 Task: Add Applegate Organic Sliced Smoked Turkey Breast to the cart.
Action: Mouse moved to (23, 79)
Screenshot: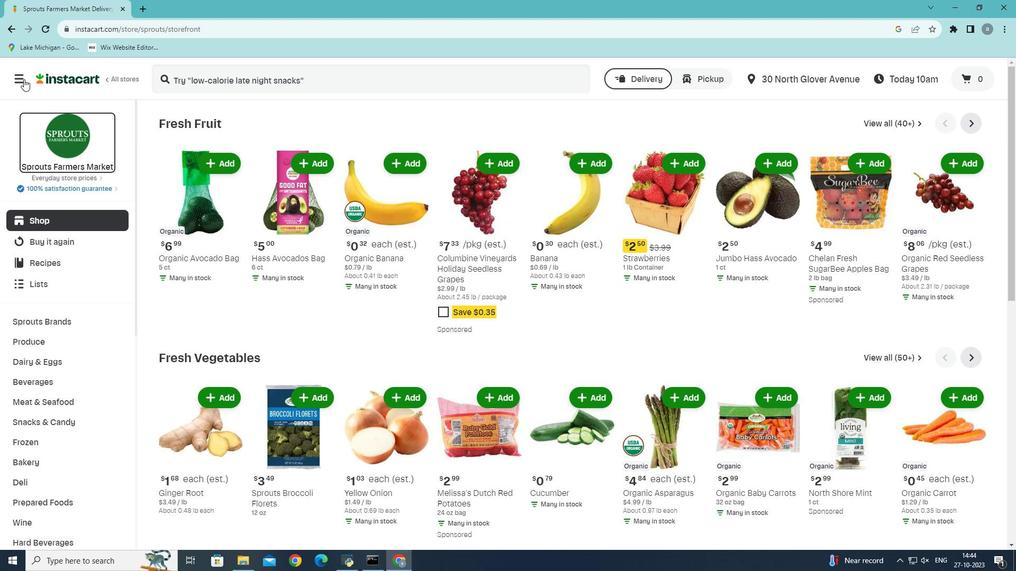 
Action: Mouse pressed left at (23, 79)
Screenshot: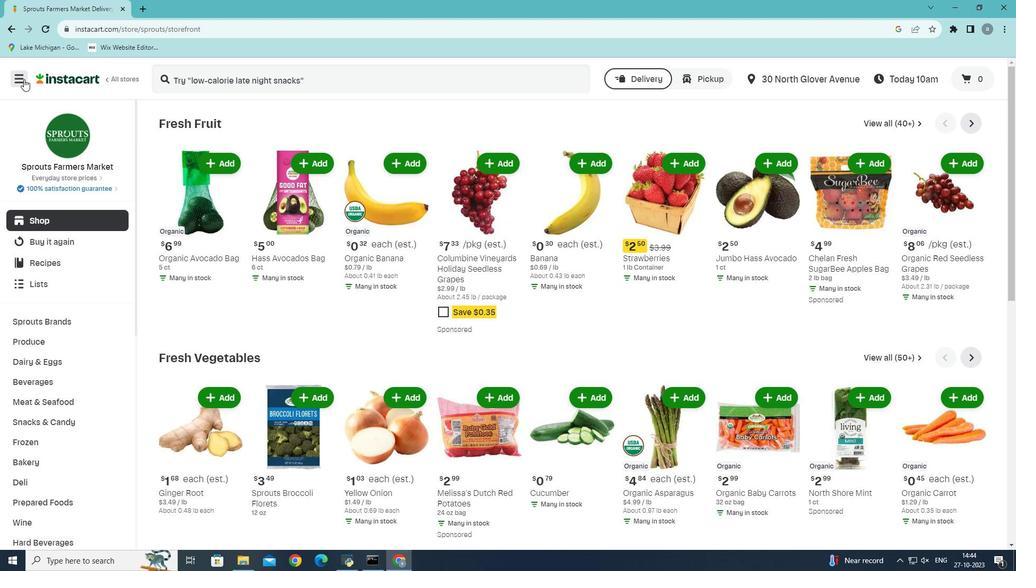 
Action: Mouse moved to (57, 309)
Screenshot: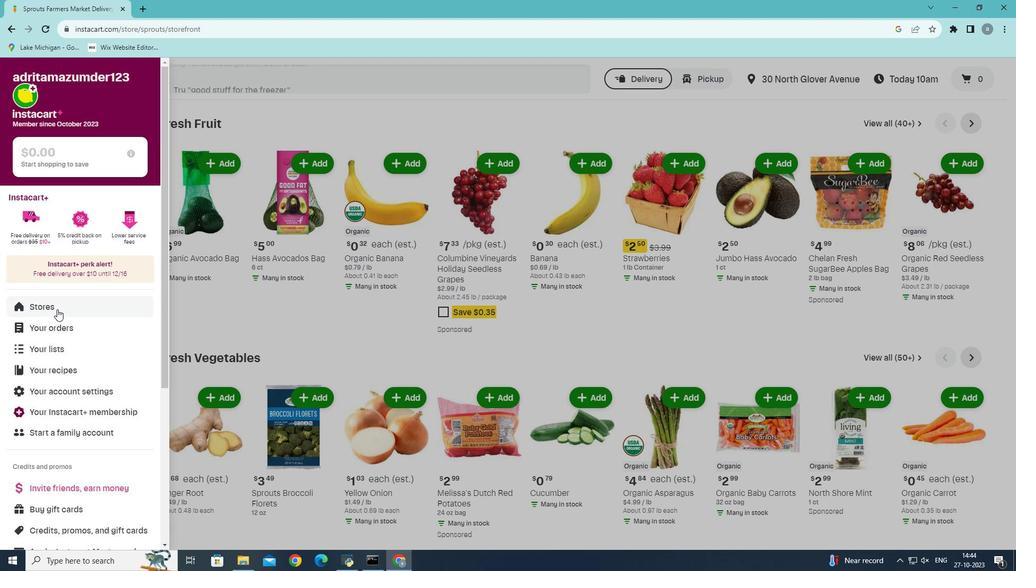 
Action: Mouse pressed left at (57, 309)
Screenshot: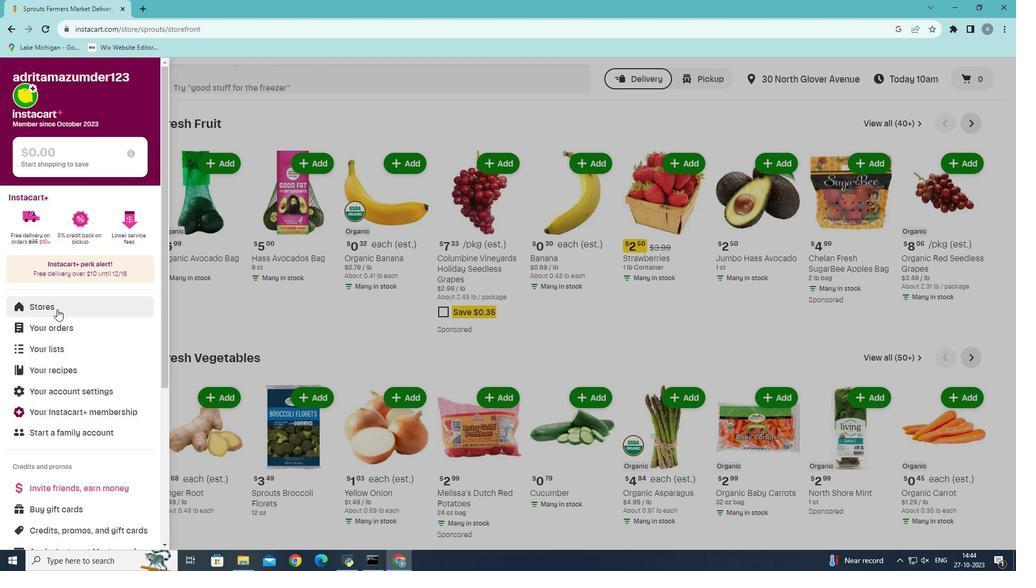 
Action: Mouse moved to (237, 122)
Screenshot: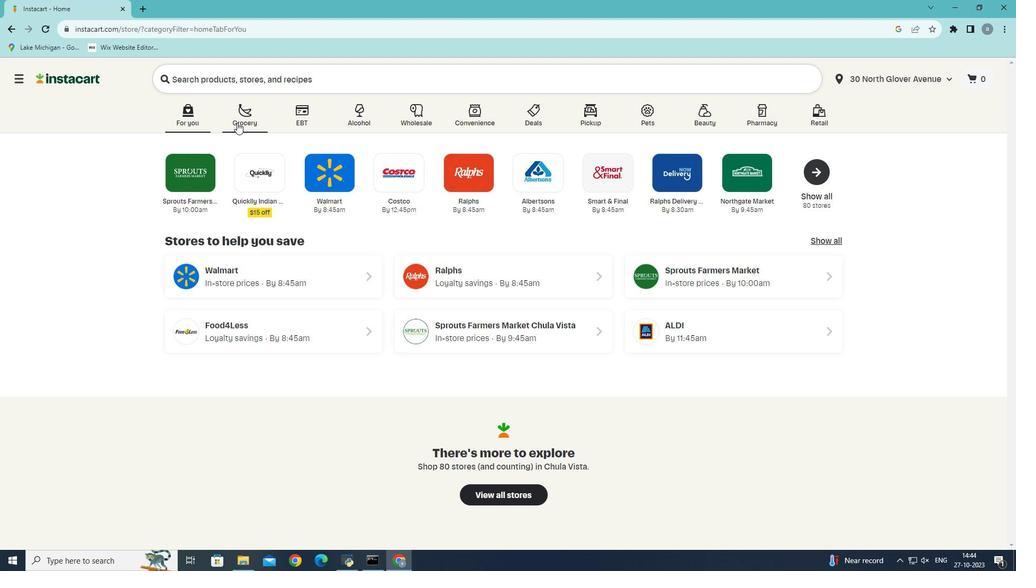 
Action: Mouse pressed left at (237, 122)
Screenshot: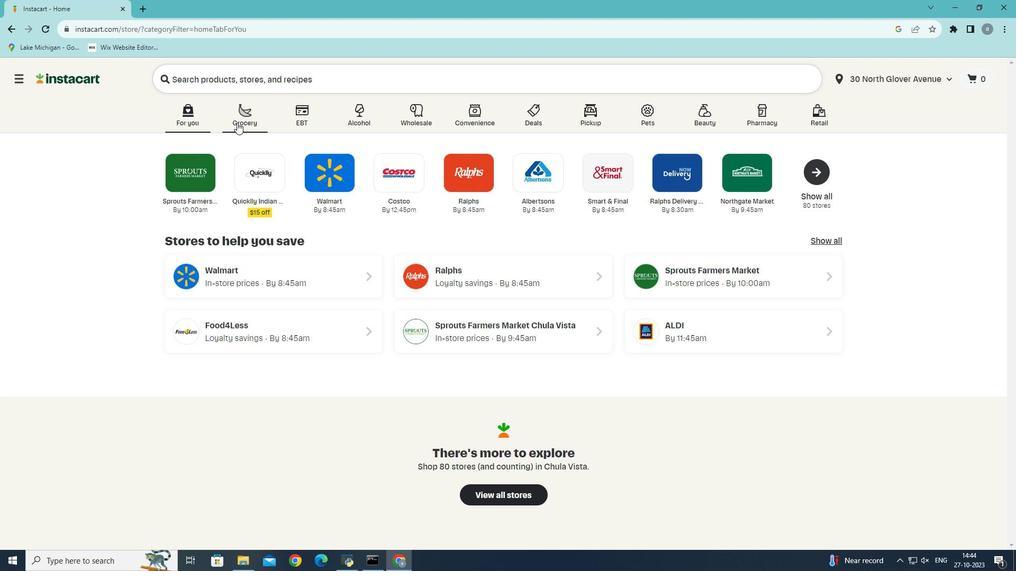 
Action: Mouse moved to (238, 307)
Screenshot: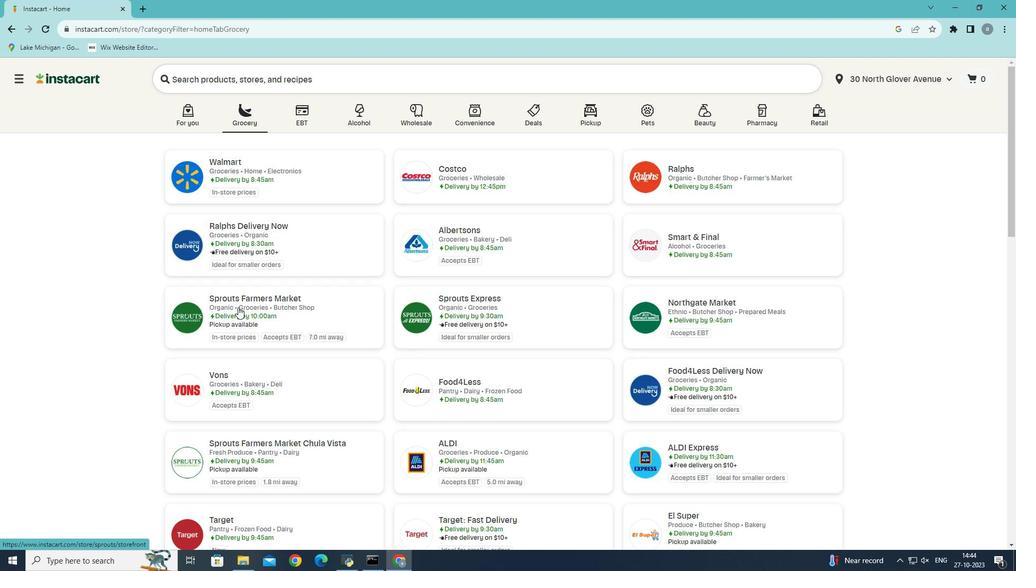 
Action: Mouse pressed left at (238, 307)
Screenshot: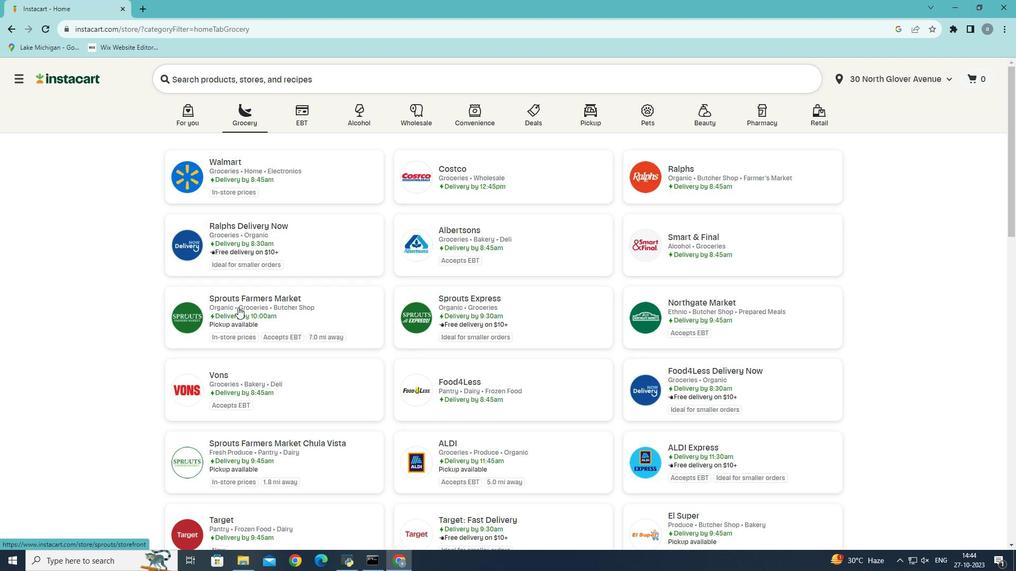 
Action: Mouse moved to (42, 407)
Screenshot: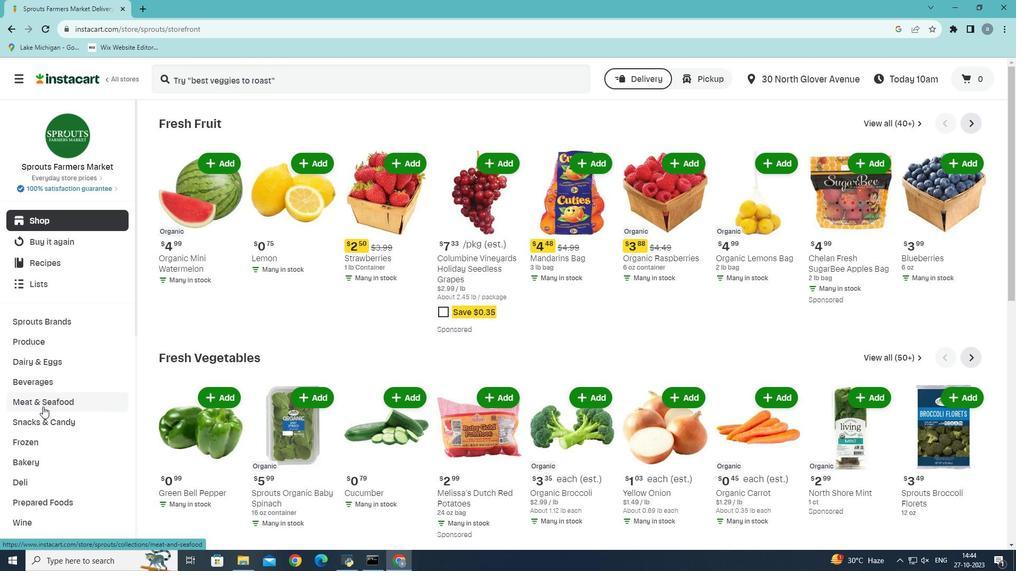 
Action: Mouse pressed left at (42, 407)
Screenshot: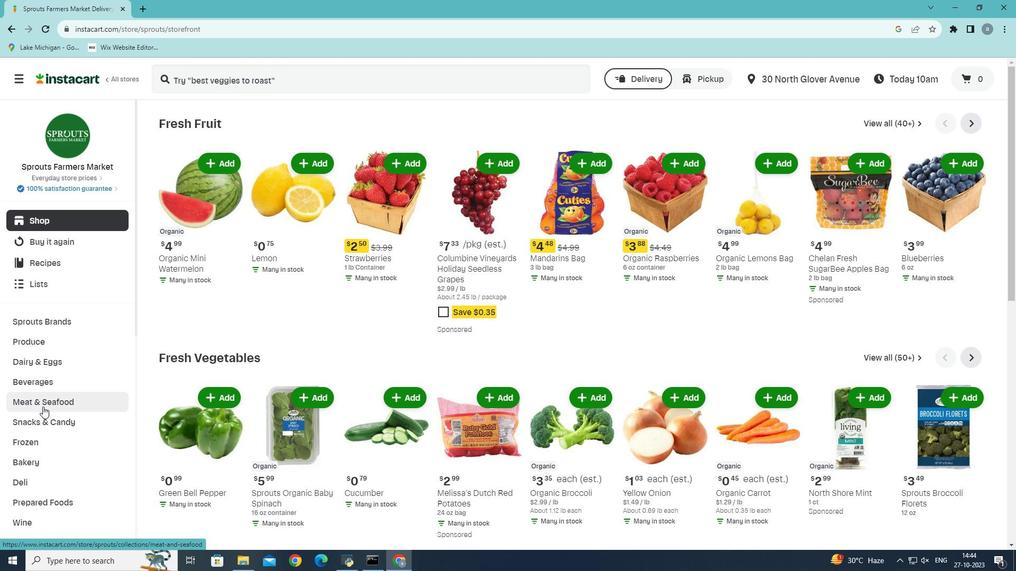 
Action: Mouse moved to (389, 150)
Screenshot: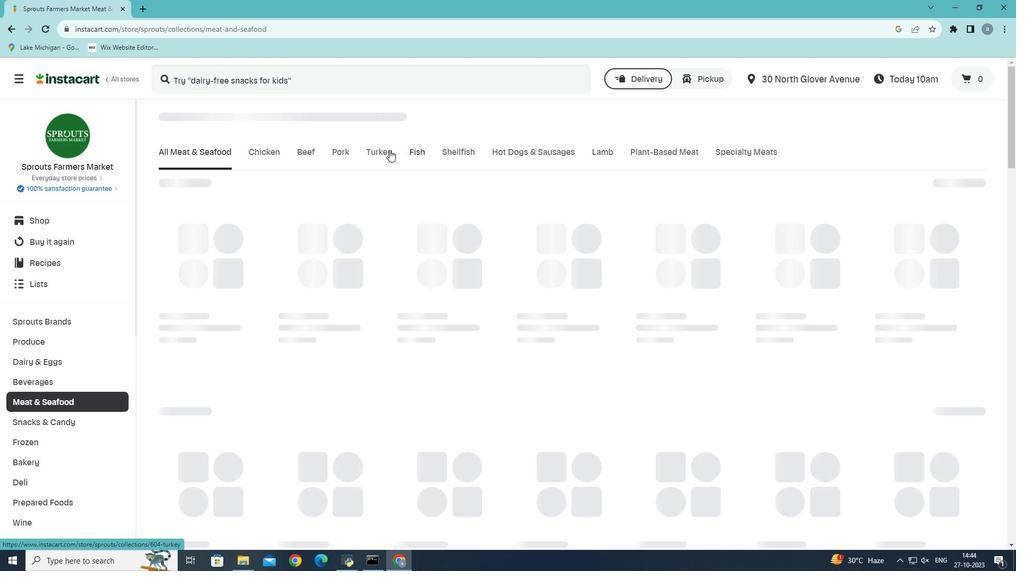 
Action: Mouse pressed left at (389, 150)
Screenshot: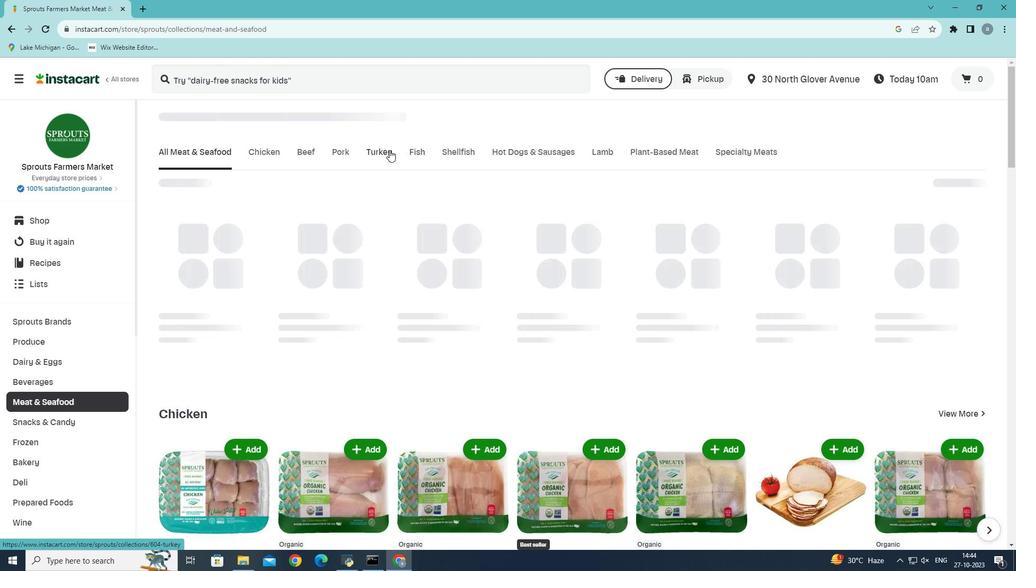 
Action: Mouse moved to (376, 153)
Screenshot: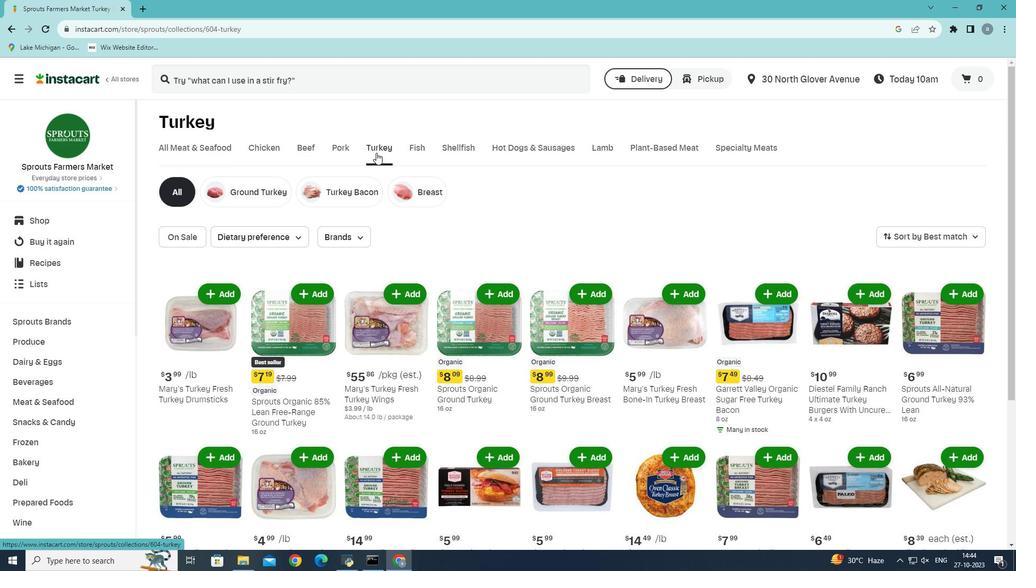 
Action: Mouse pressed left at (376, 153)
Screenshot: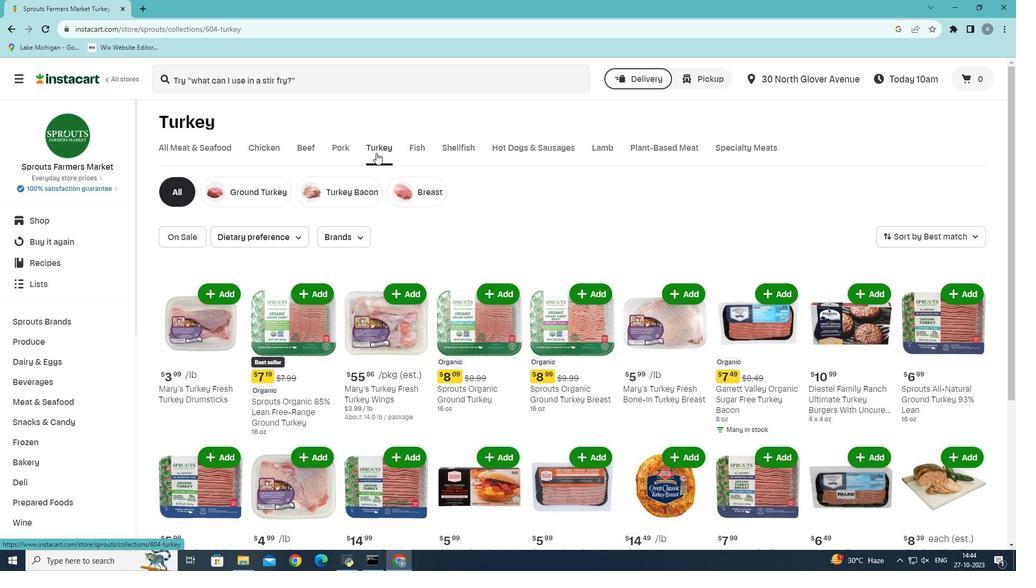 
Action: Mouse moved to (355, 326)
Screenshot: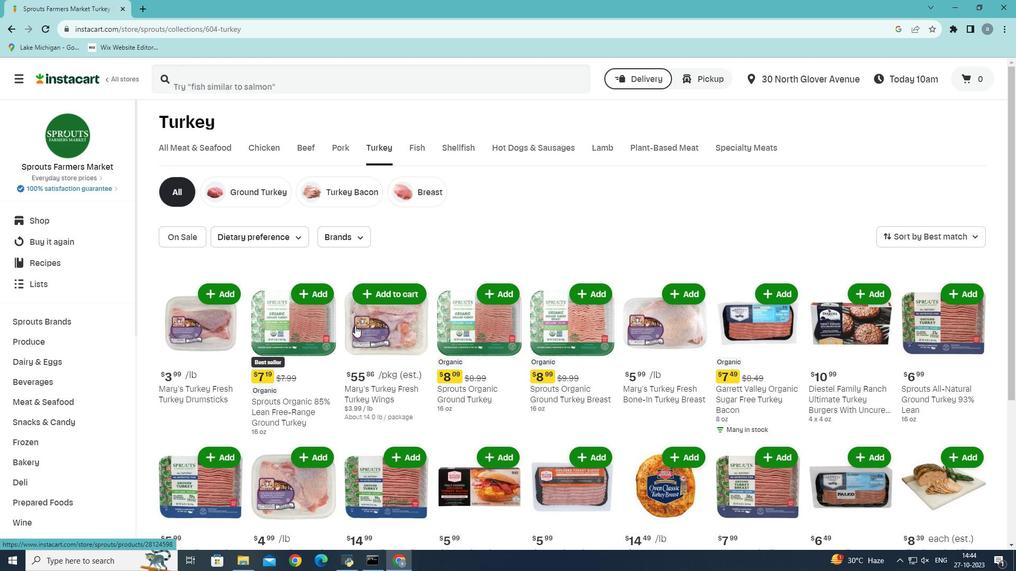
Action: Mouse scrolled (355, 325) with delta (0, 0)
Screenshot: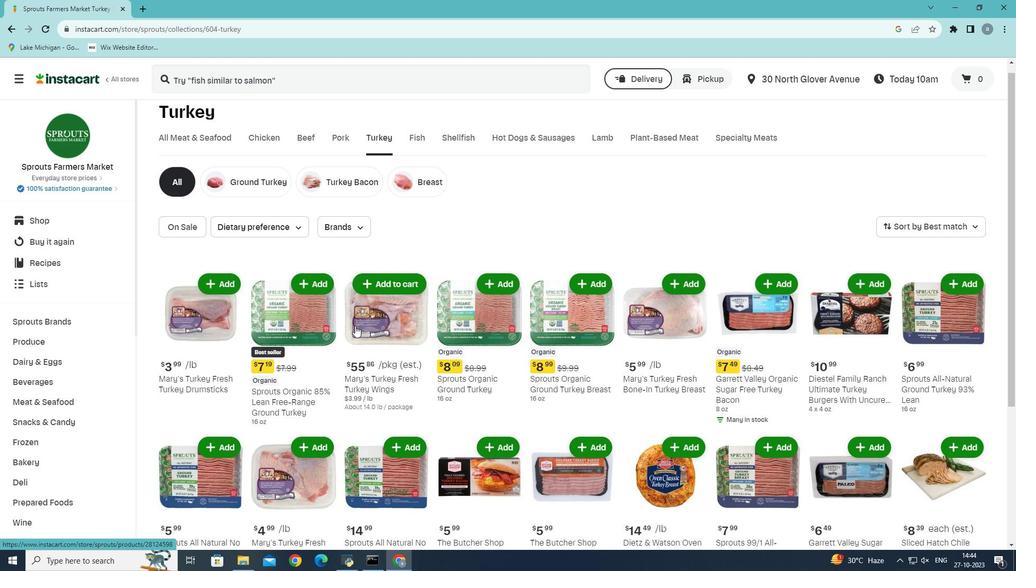 
Action: Mouse moved to (355, 326)
Screenshot: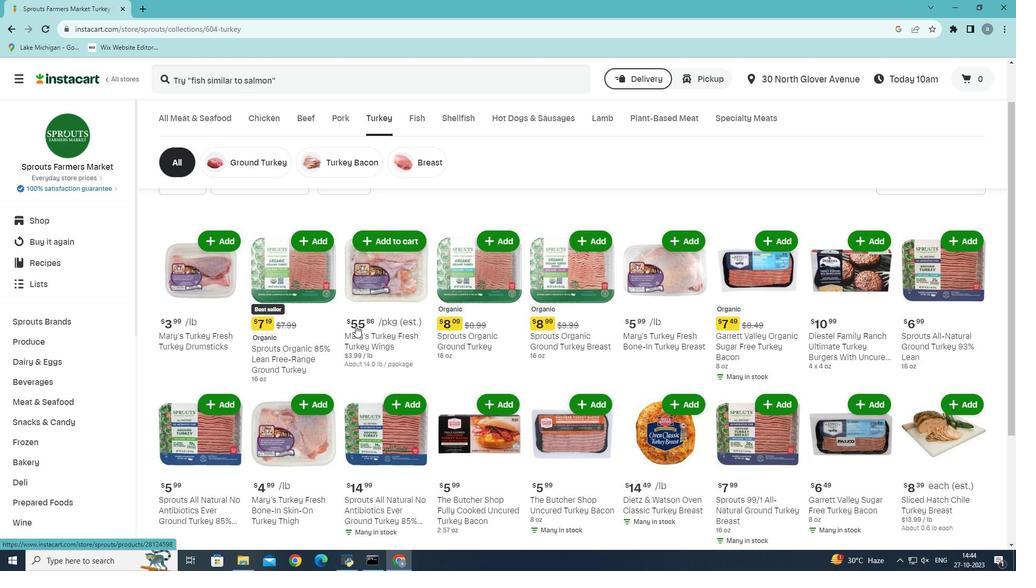 
Action: Mouse scrolled (355, 325) with delta (0, 0)
Screenshot: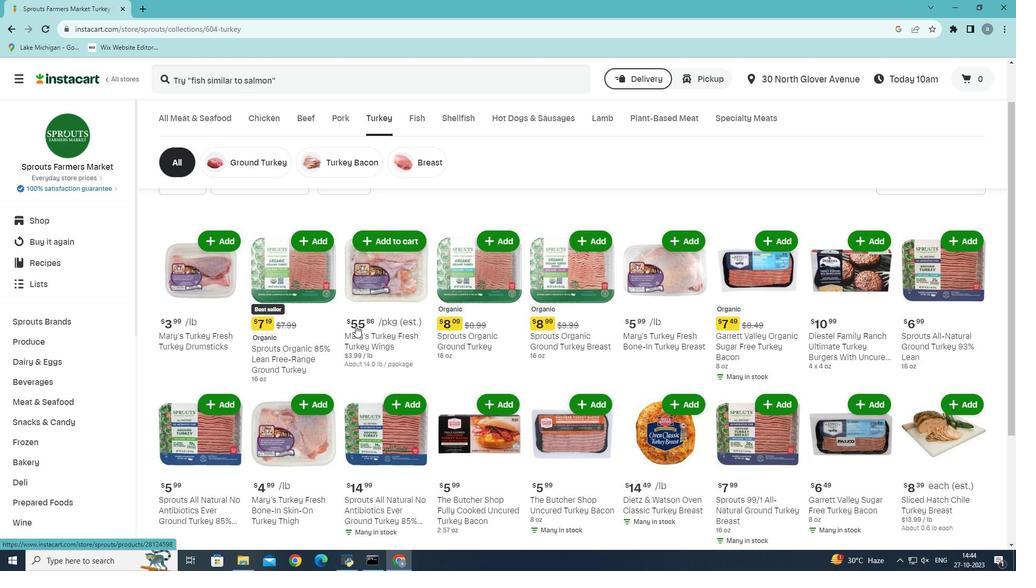 
Action: Mouse moved to (356, 326)
Screenshot: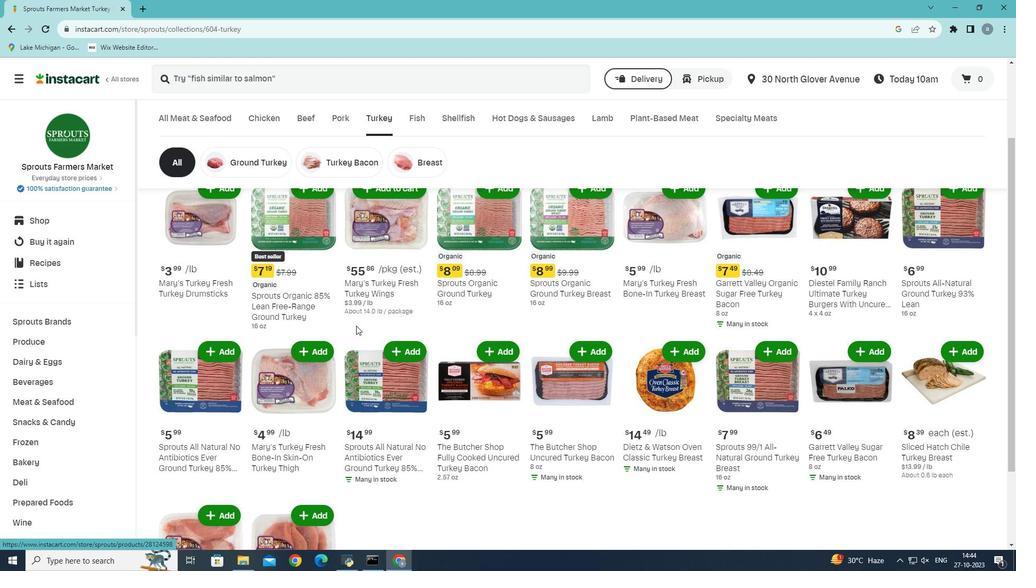 
Action: Mouse scrolled (356, 325) with delta (0, 0)
Screenshot: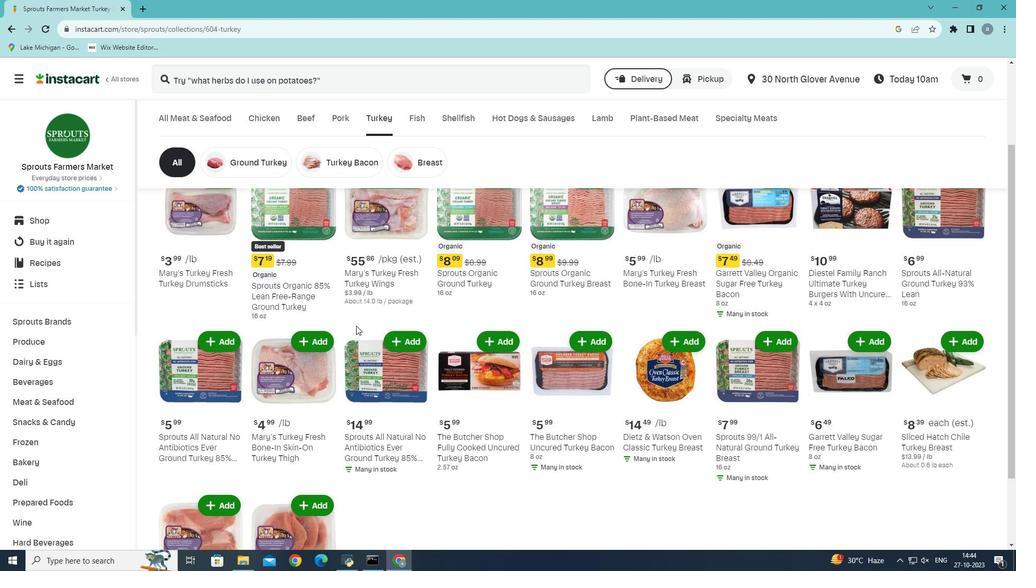 
Action: Mouse scrolled (356, 325) with delta (0, 0)
Screenshot: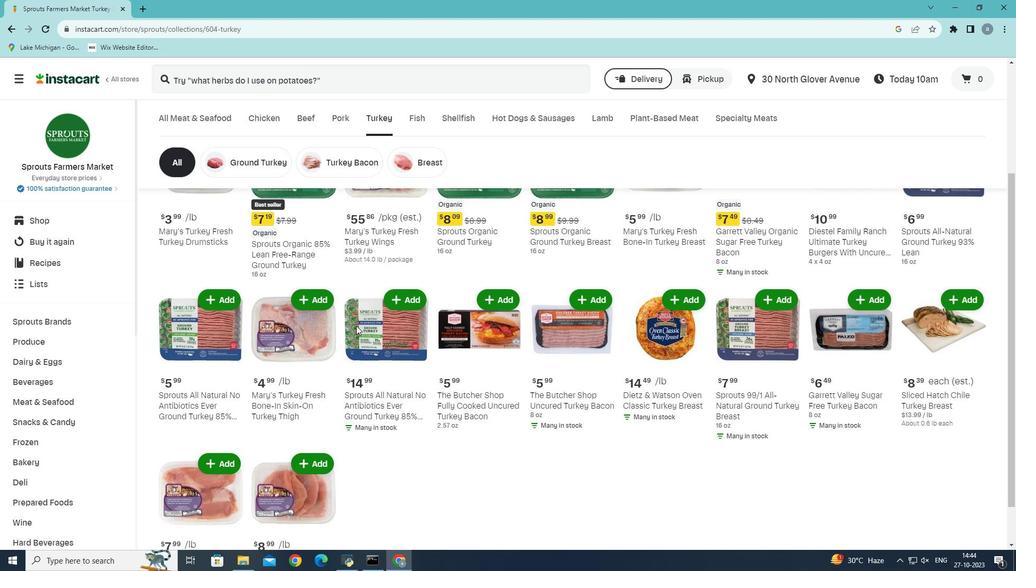 
Action: Mouse moved to (362, 323)
Screenshot: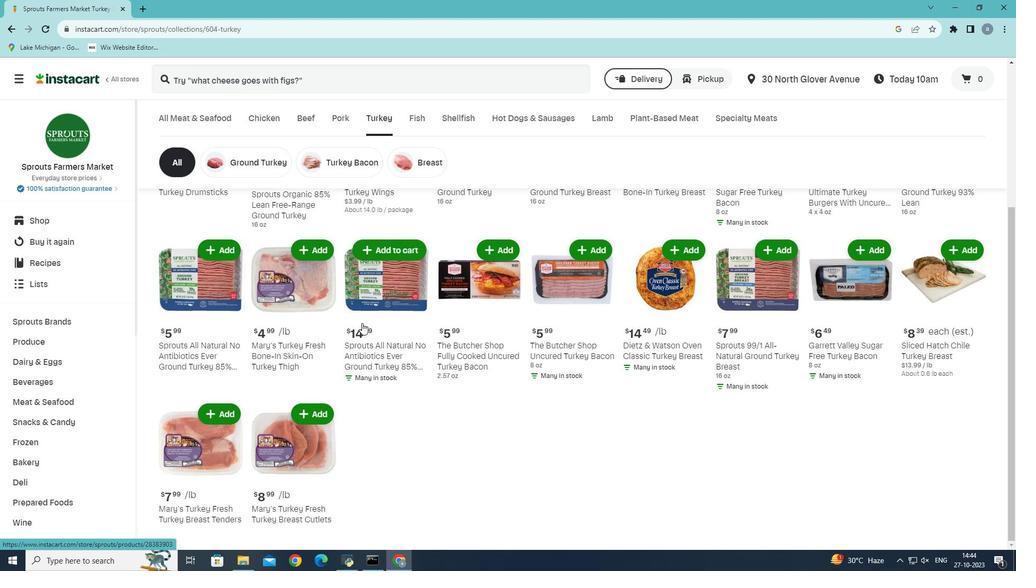 
Action: Mouse scrolled (362, 322) with delta (0, 0)
Screenshot: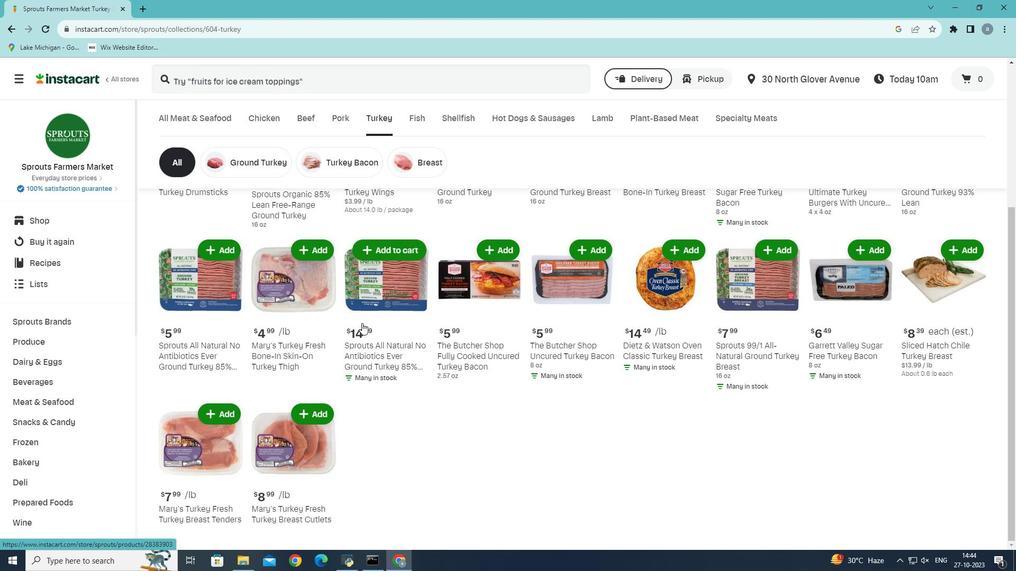 
Action: Mouse moved to (236, 82)
Screenshot: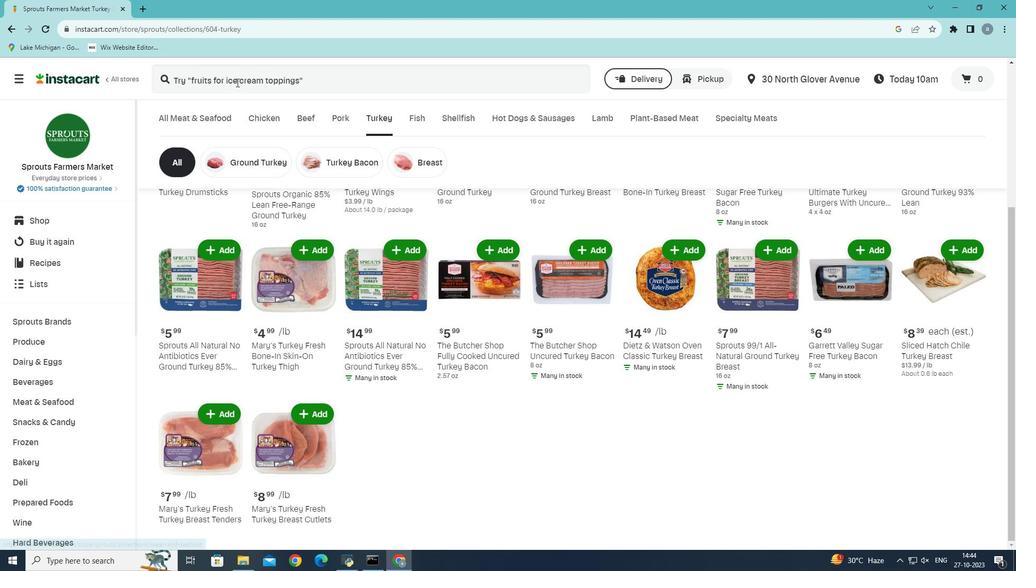 
Action: Mouse pressed left at (236, 82)
Screenshot: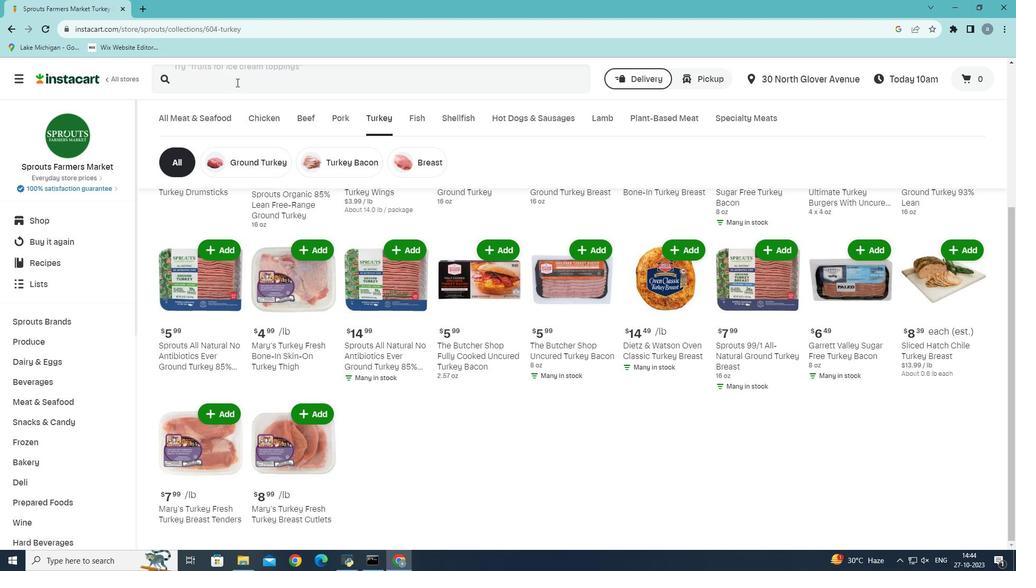 
Action: Key pressed <Key.shift>Applegate<Key.space>organic<Key.space>sliced<Key.space>smoked<Key.space><Key.shift>turkey<Key.space>breast<Key.enter>
Screenshot: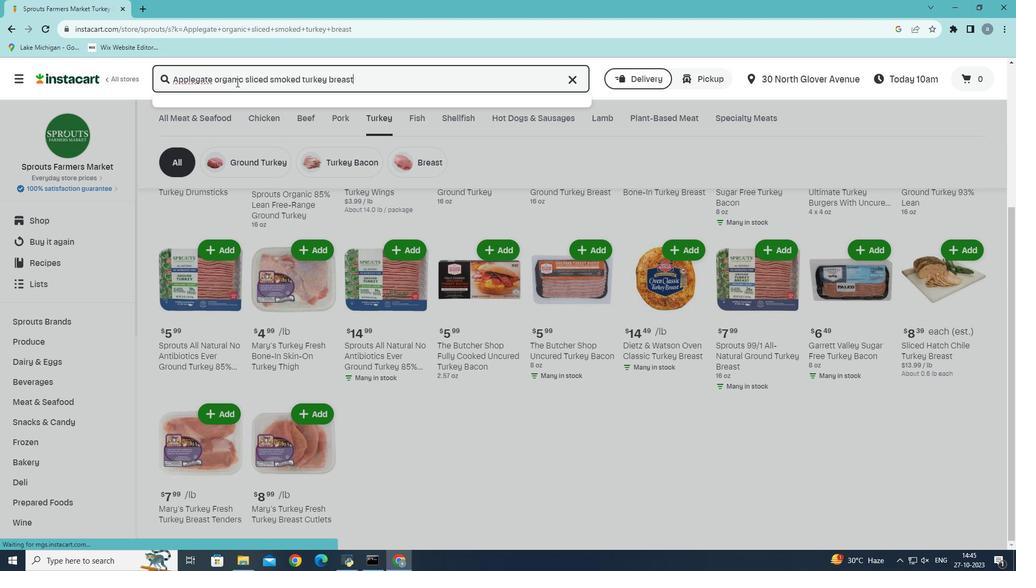 
Action: Mouse moved to (620, 180)
Screenshot: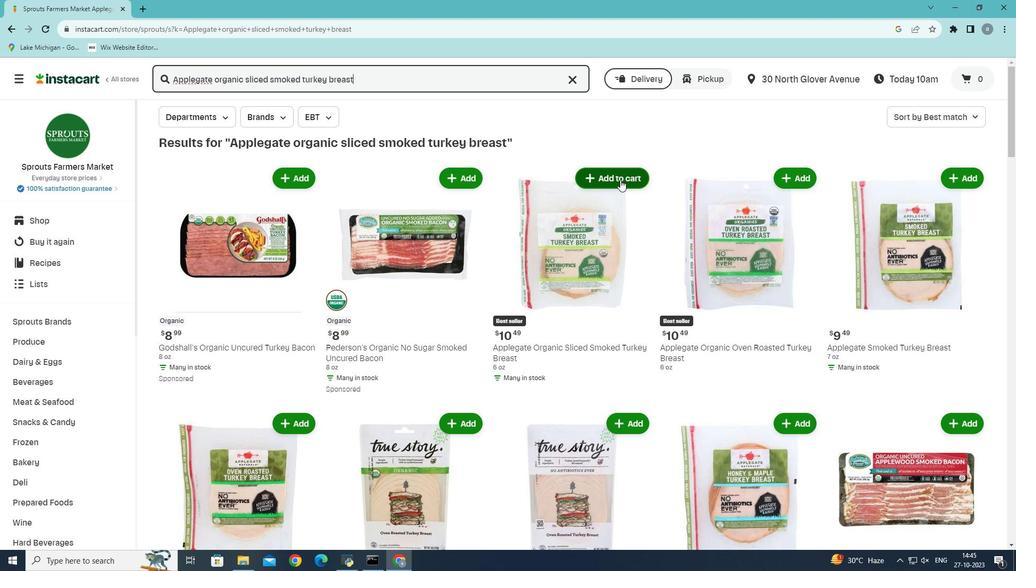 
Action: Mouse pressed left at (620, 180)
Screenshot: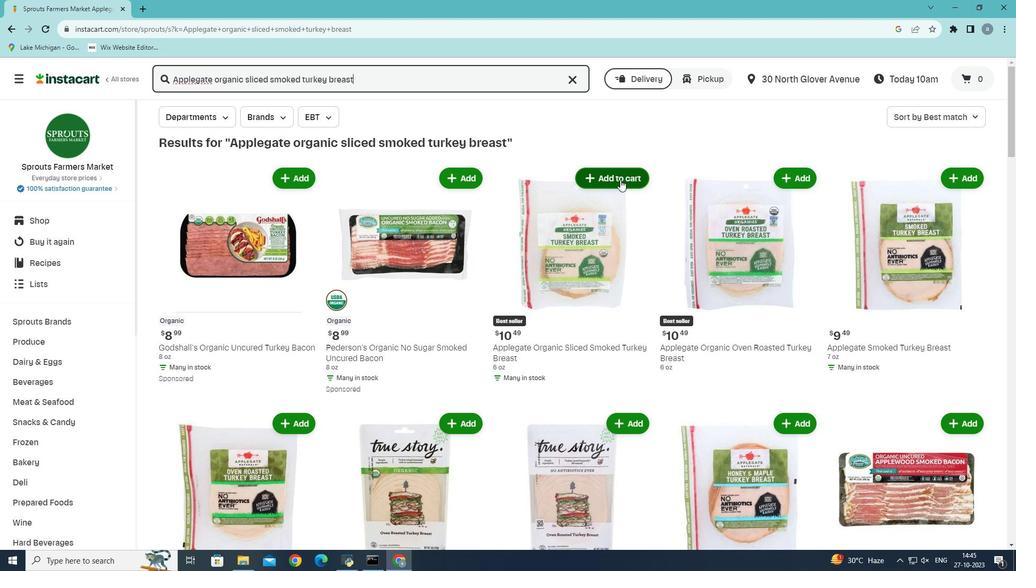 
Action: Mouse moved to (424, 264)
Screenshot: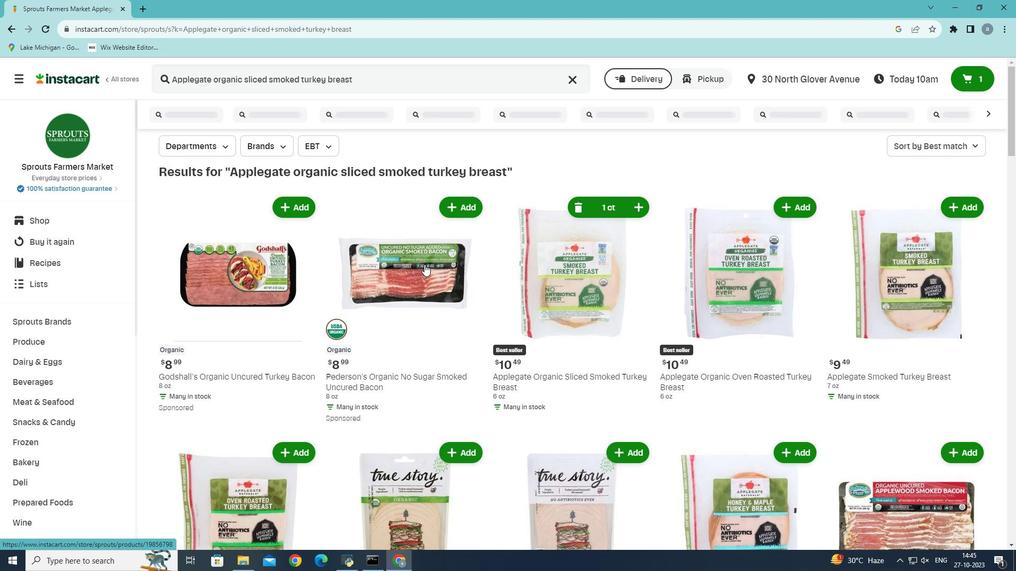 
